 Task: Use the formula "COUPDAYSNC" in spreadsheet "Project protfolio".
Action: Mouse moved to (169, 88)
Screenshot: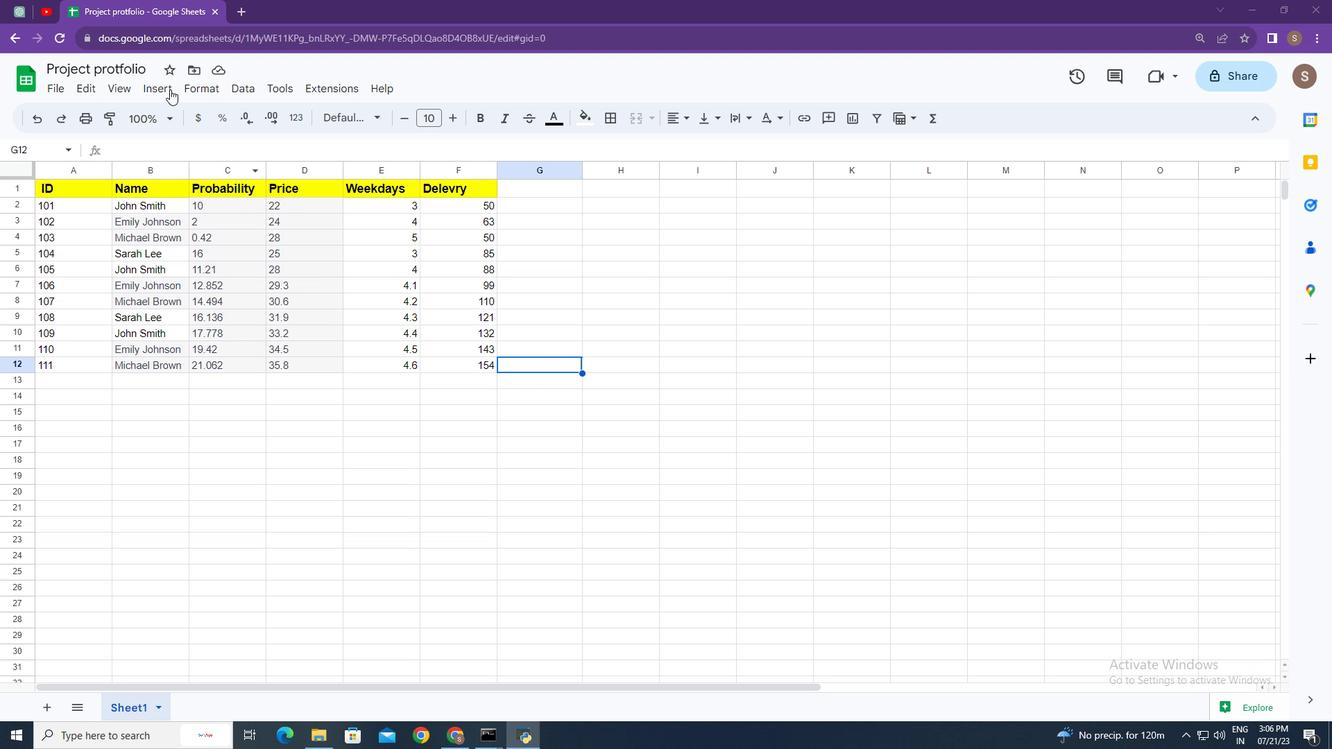 
Action: Mouse pressed left at (169, 88)
Screenshot: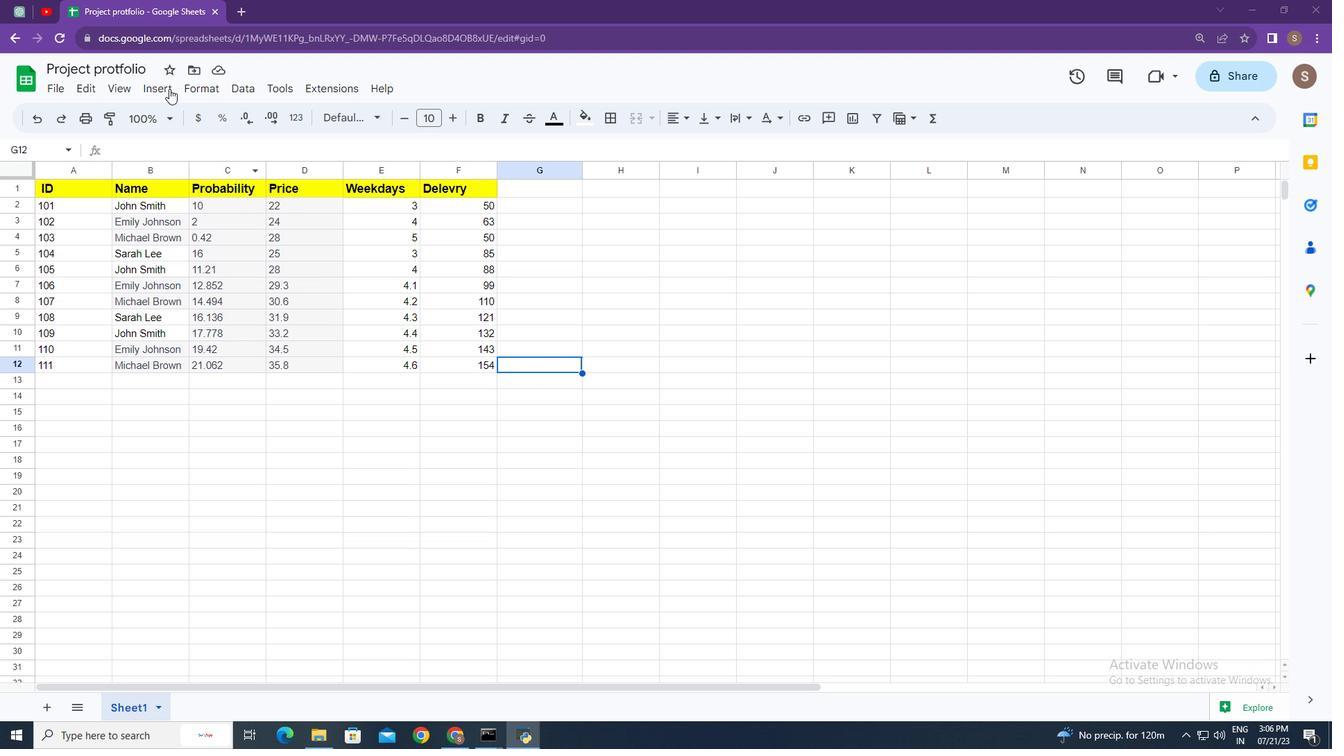 
Action: Mouse moved to (235, 348)
Screenshot: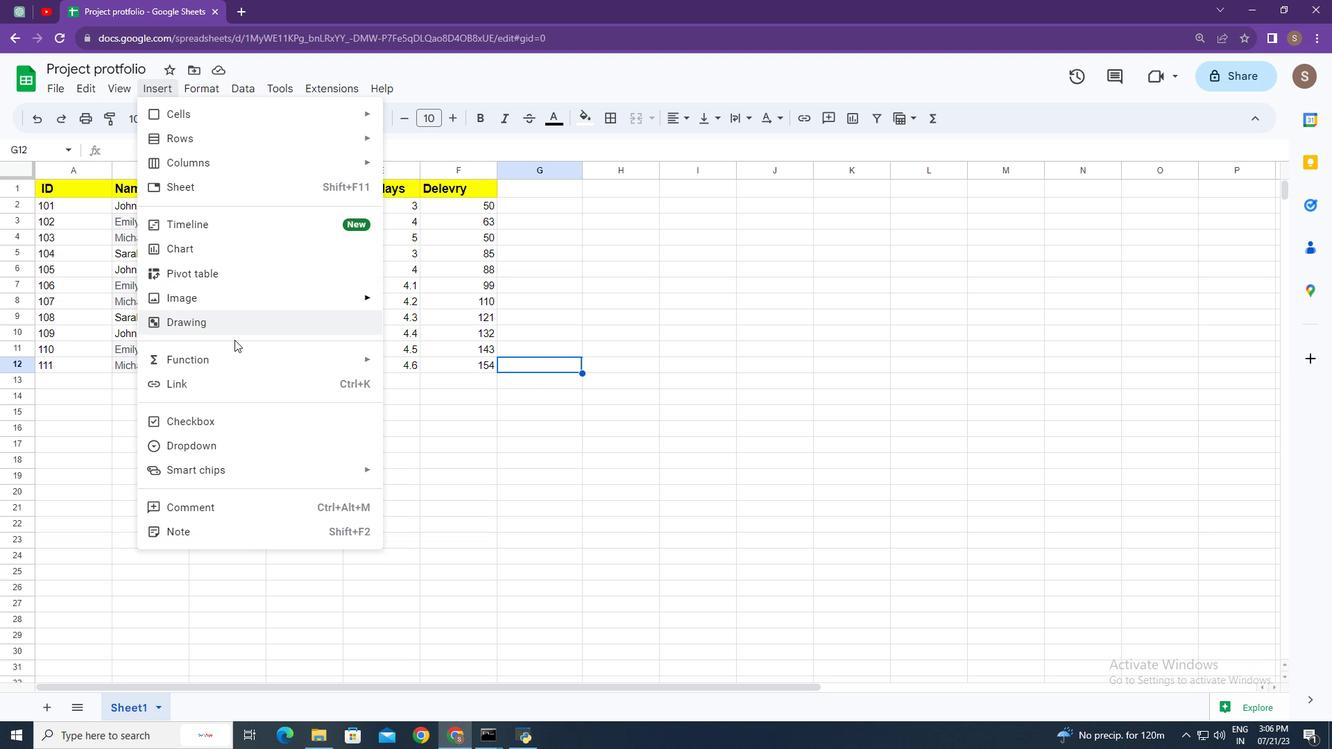 
Action: Mouse pressed left at (235, 348)
Screenshot: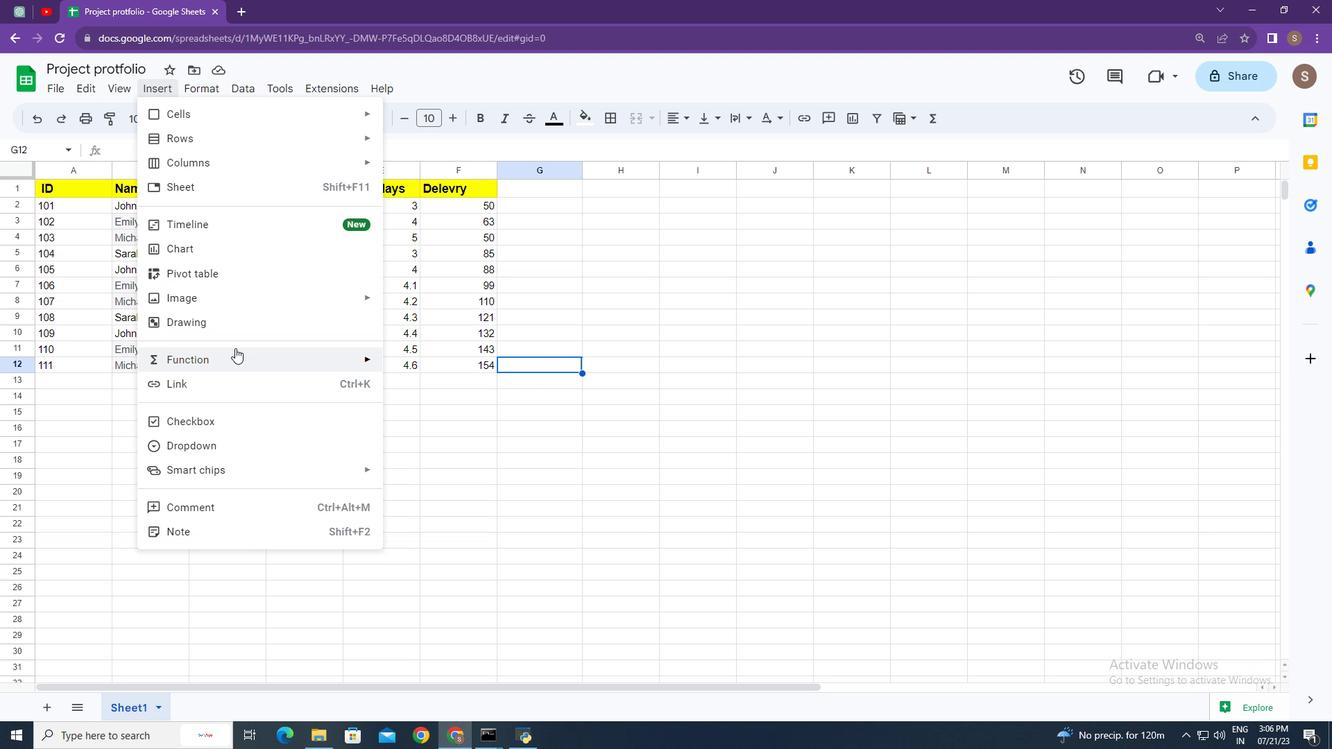 
Action: Mouse moved to (519, 265)
Screenshot: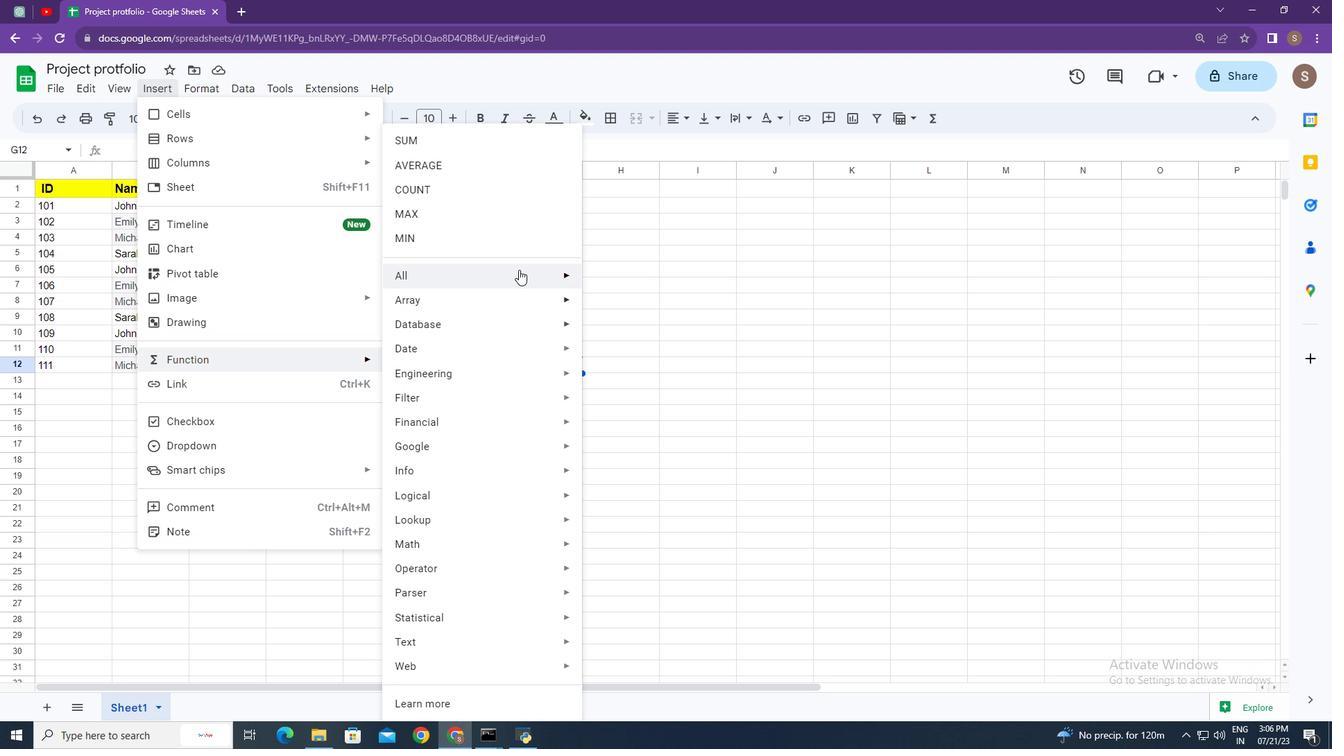 
Action: Mouse pressed left at (519, 265)
Screenshot: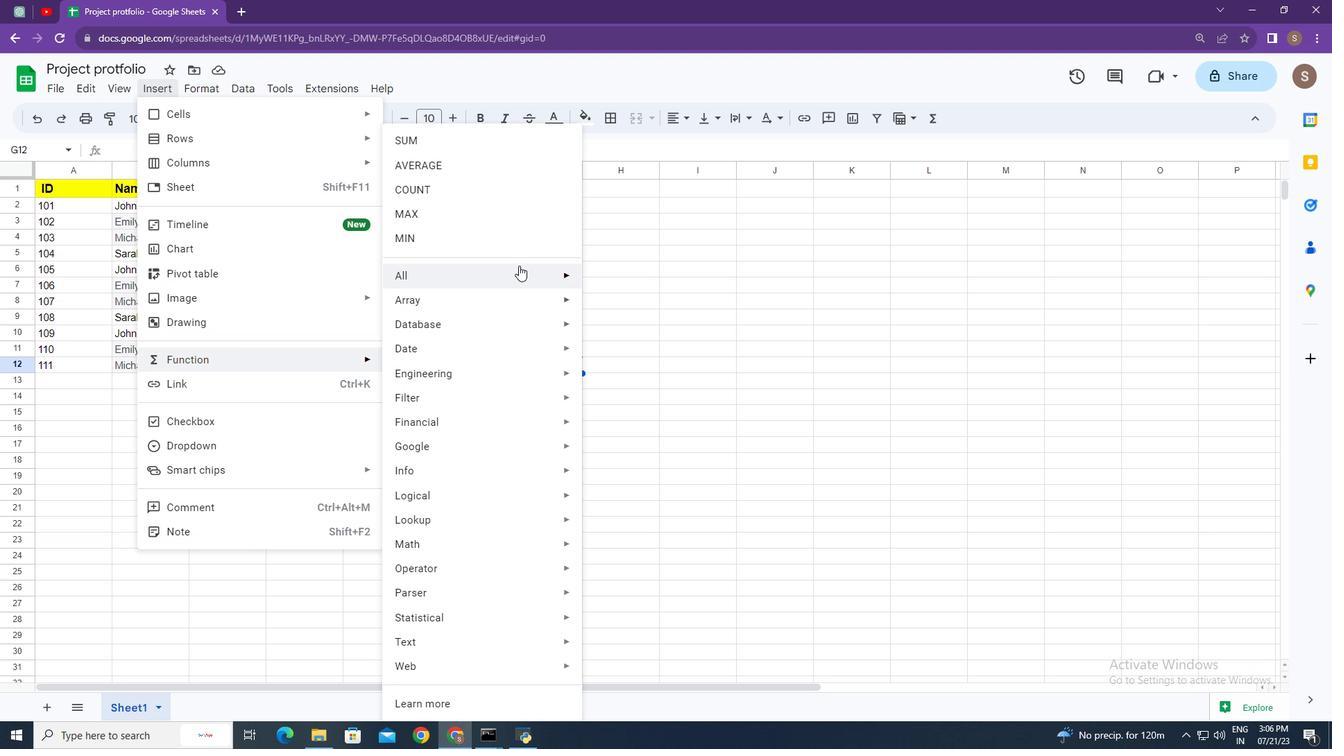 
Action: Mouse moved to (660, 607)
Screenshot: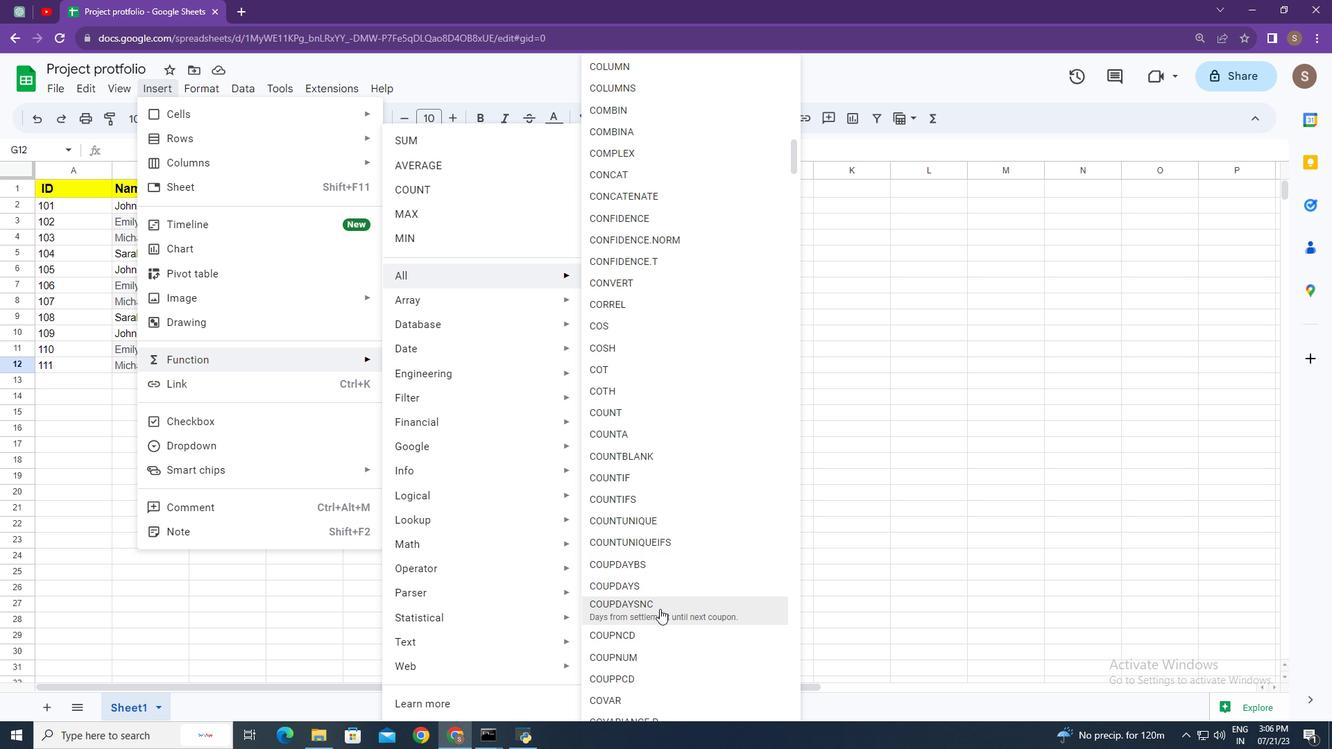 
Action: Mouse pressed left at (660, 607)
Screenshot: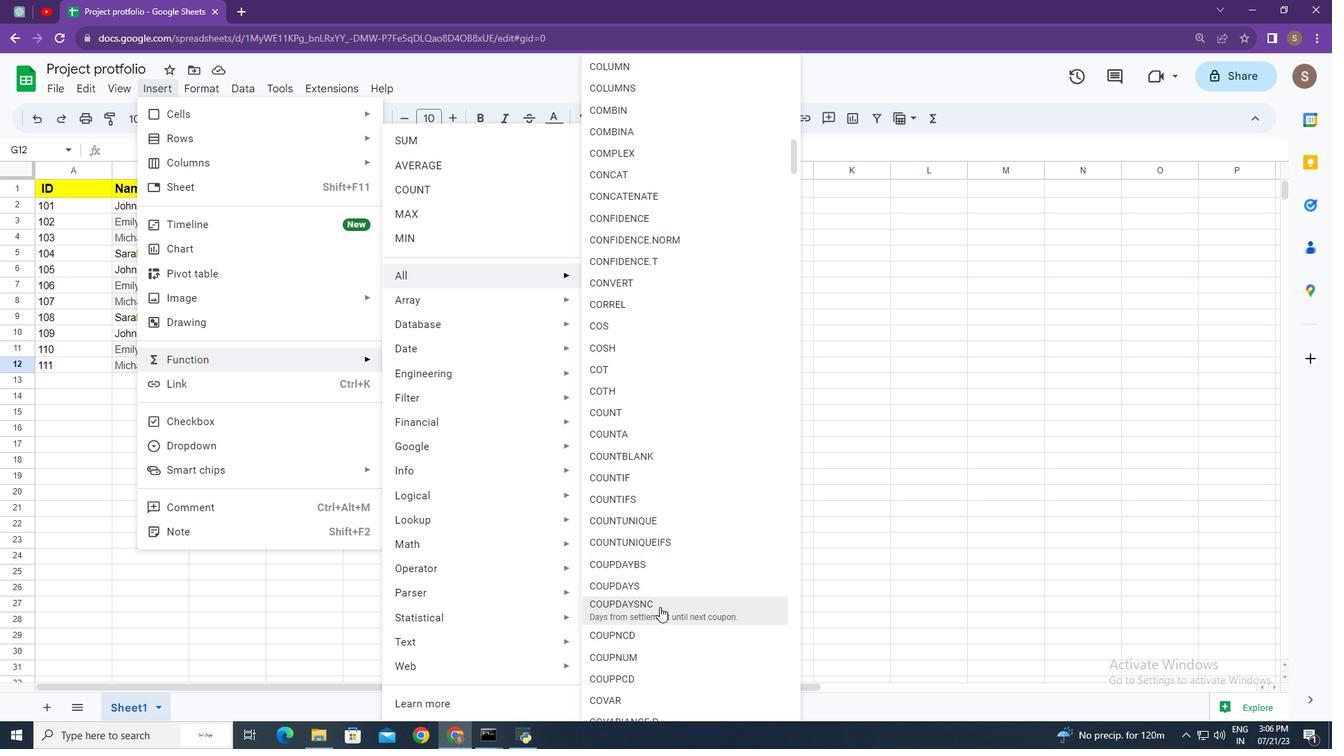 
Action: Mouse moved to (600, 489)
Screenshot: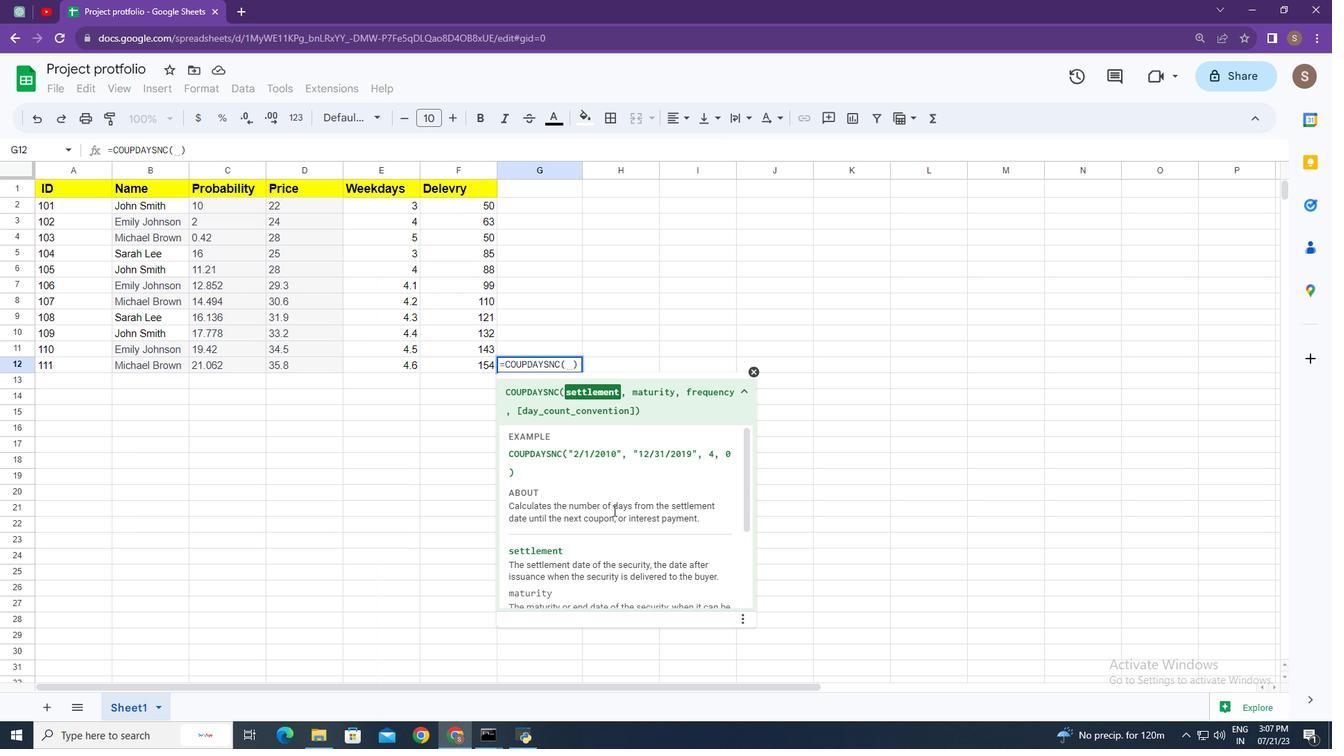 
Action: Key pressed <Key.shift_r>"2/1/2010<Key.shift_r>",<Key.space><Key.shift_r>"12/6/2020<Key.shift_r>",<Key.space>4,<Key.space>0<Key.enter>
Screenshot: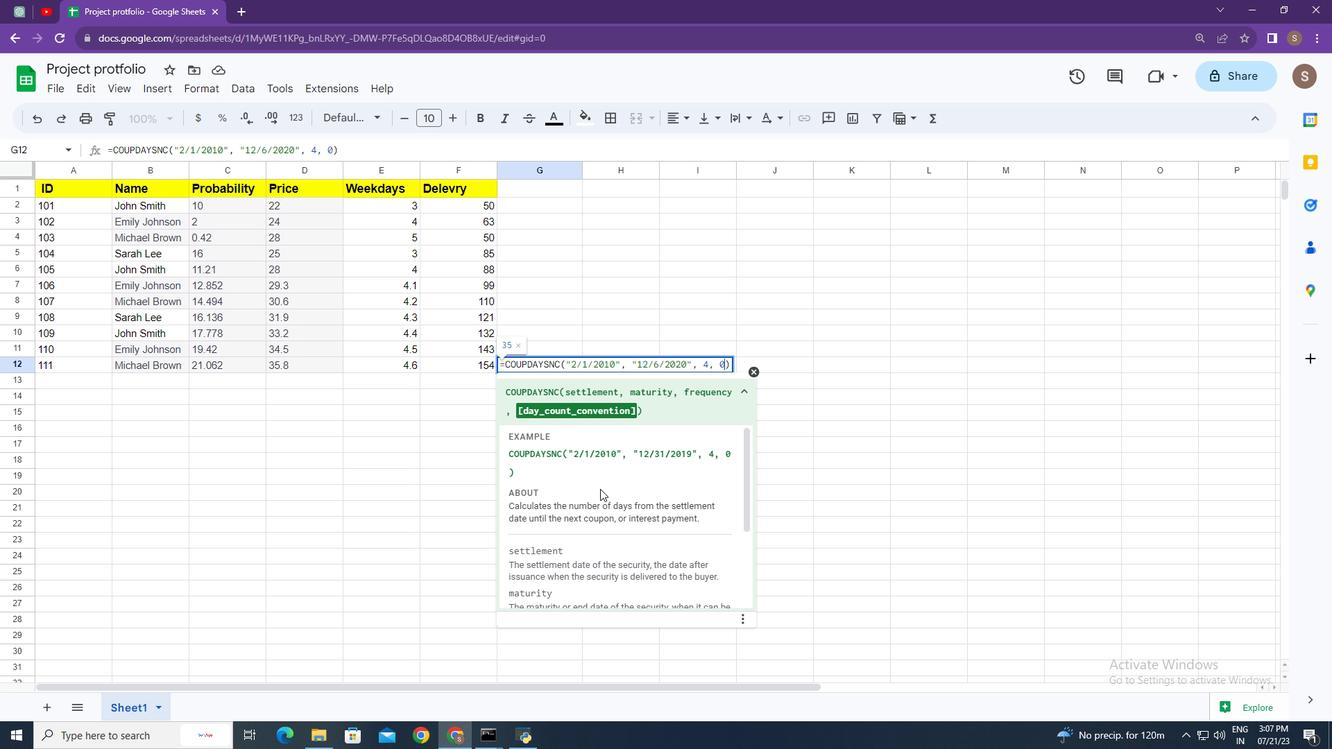 
